 Task: Create a rule when all the custom fields are completed.
Action: Mouse pressed left at (694, 217)
Screenshot: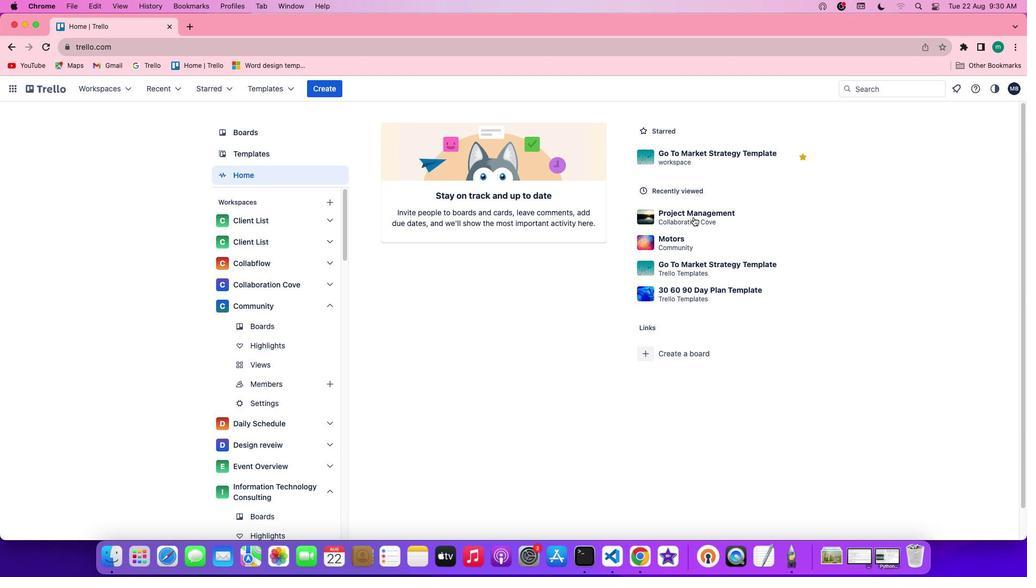 
Action: Mouse moved to (902, 283)
Screenshot: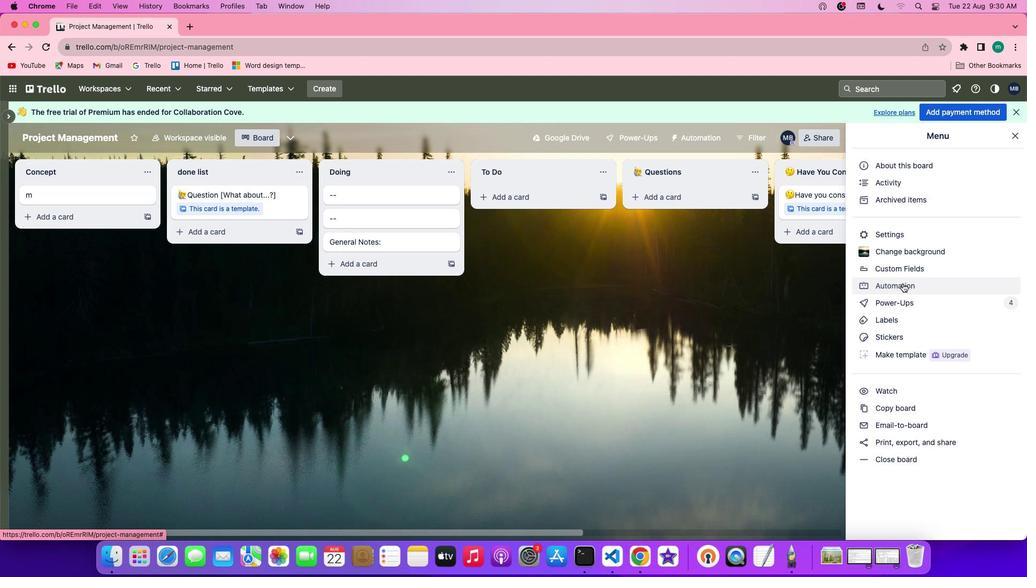 
Action: Mouse pressed left at (902, 283)
Screenshot: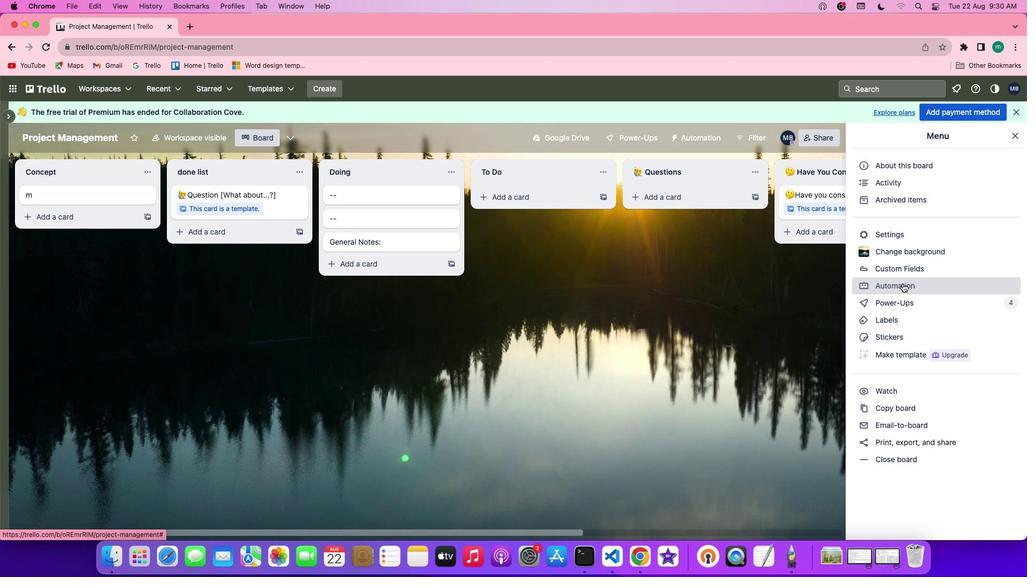 
Action: Mouse moved to (72, 232)
Screenshot: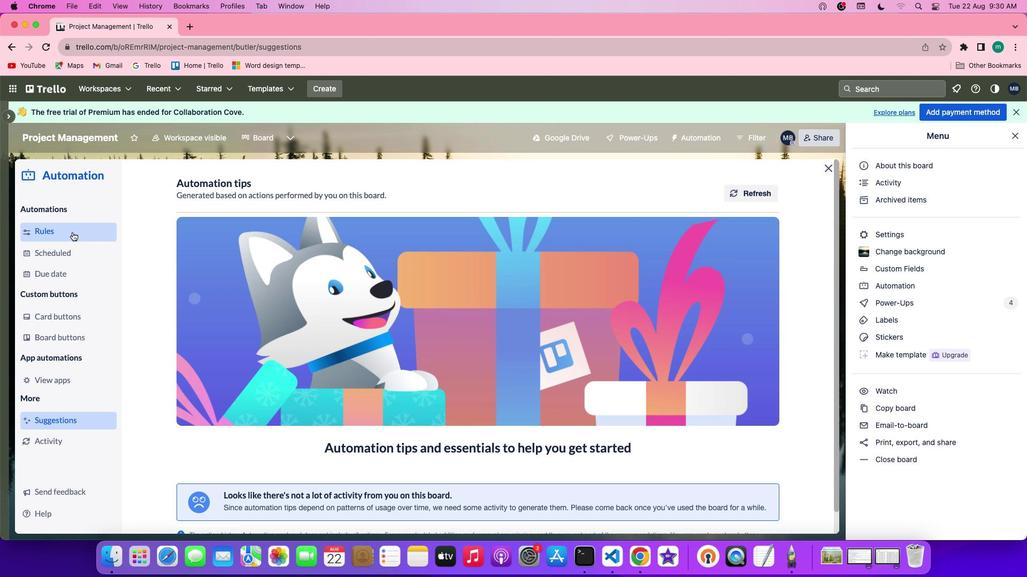
Action: Mouse pressed left at (72, 232)
Screenshot: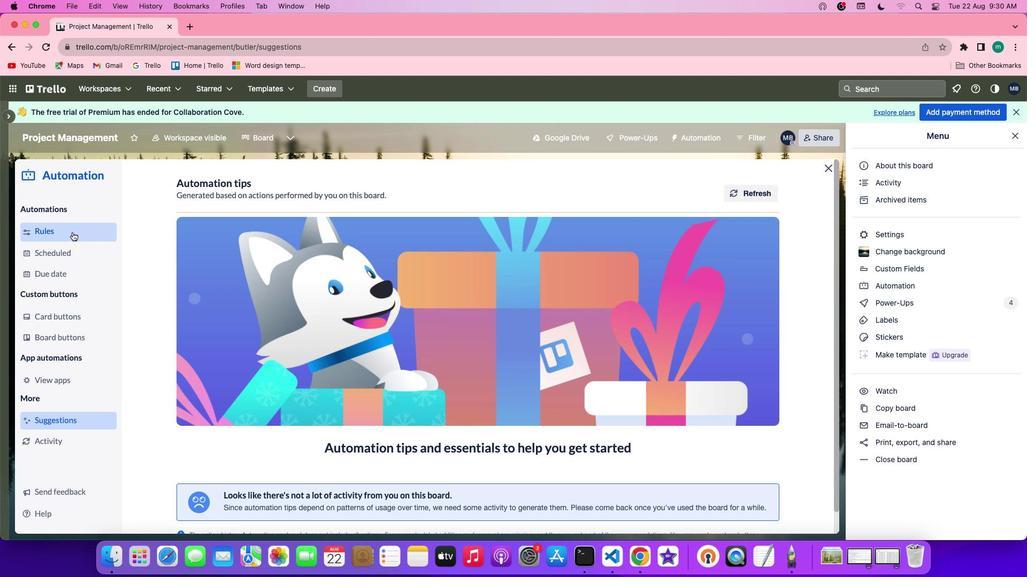 
Action: Mouse moved to (679, 189)
Screenshot: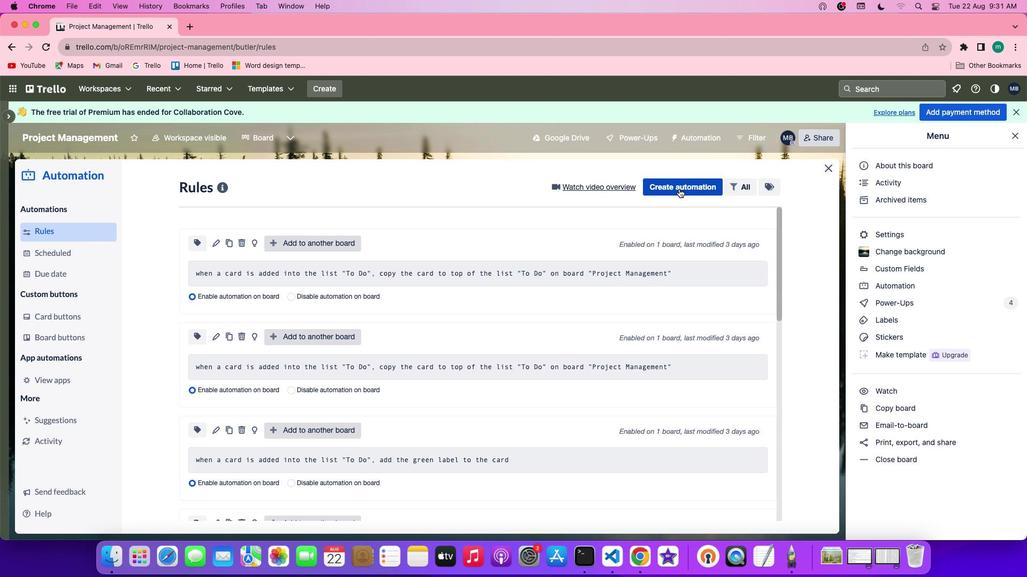 
Action: Mouse pressed left at (679, 189)
Screenshot: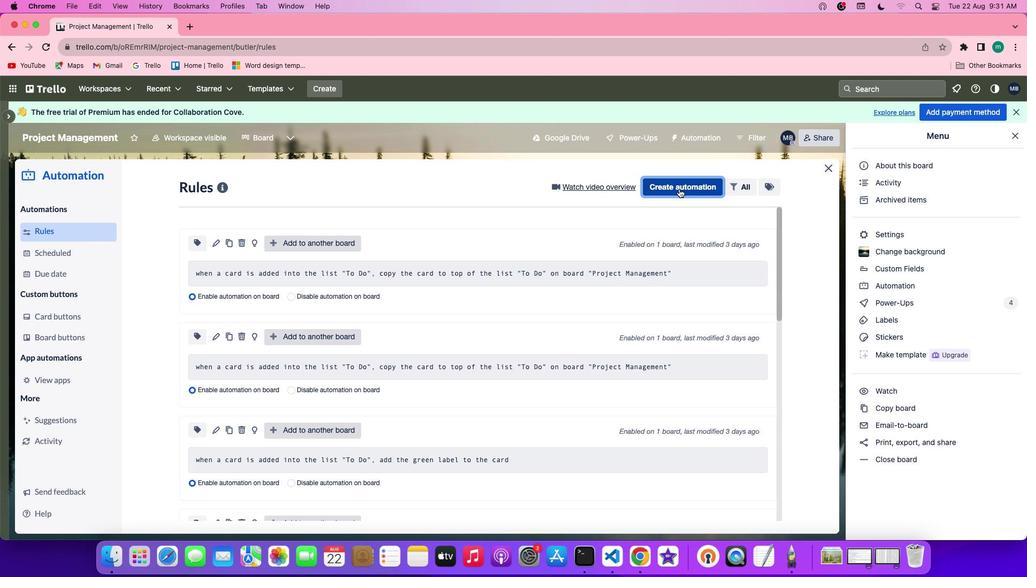 
Action: Mouse moved to (489, 318)
Screenshot: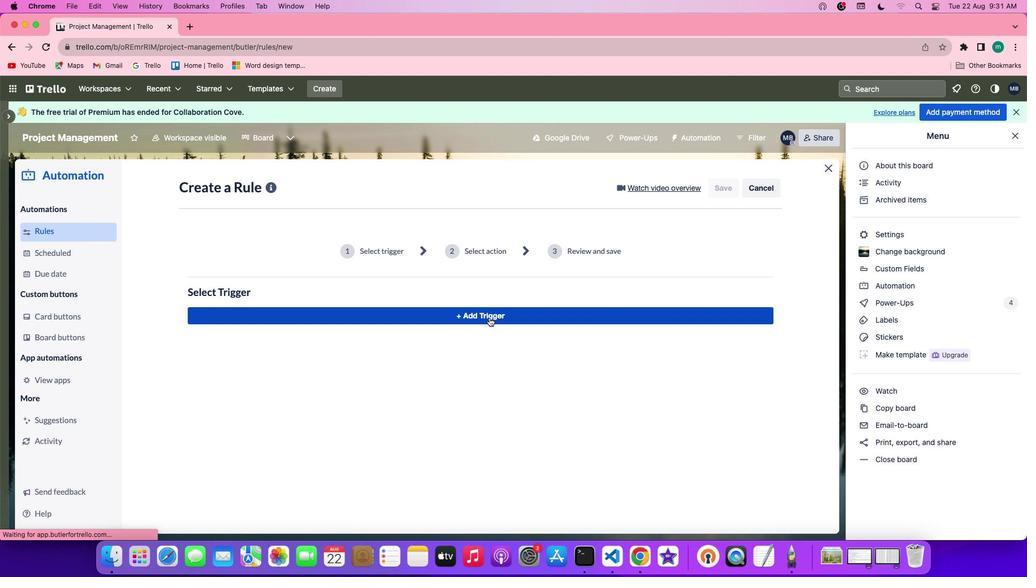 
Action: Mouse pressed left at (489, 318)
Screenshot: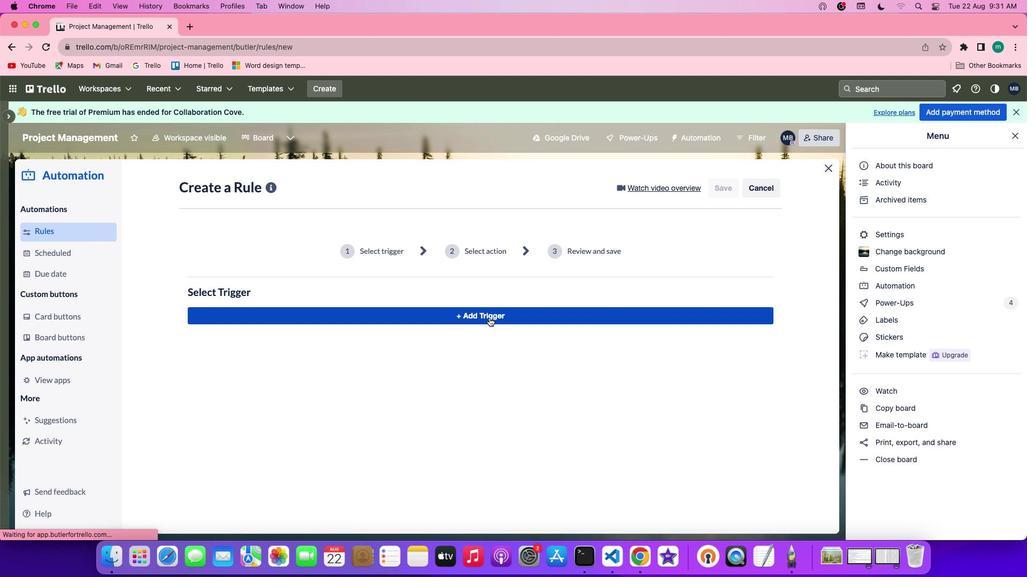 
Action: Mouse moved to (488, 318)
Screenshot: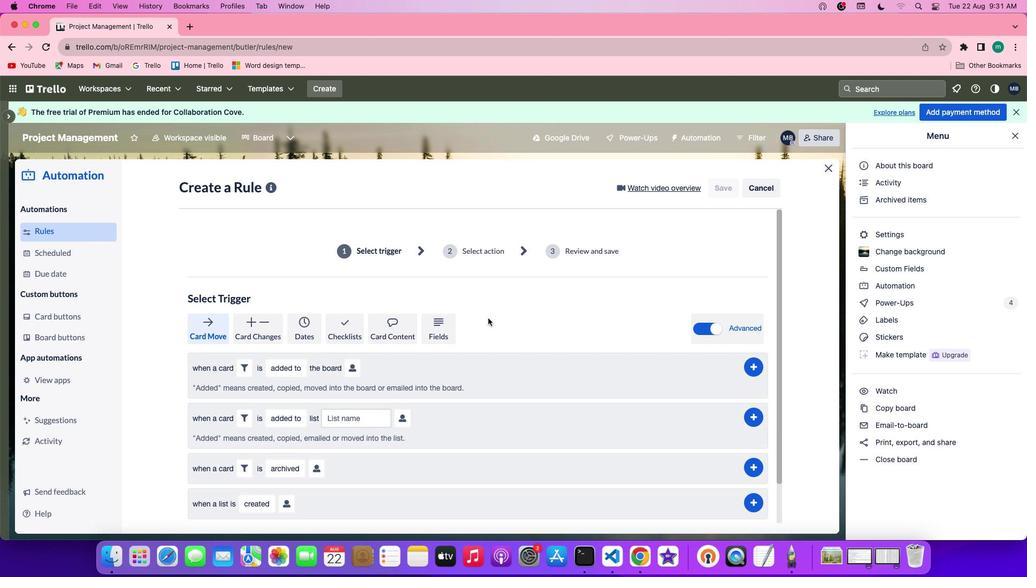 
Action: Mouse scrolled (488, 318) with delta (0, 0)
Screenshot: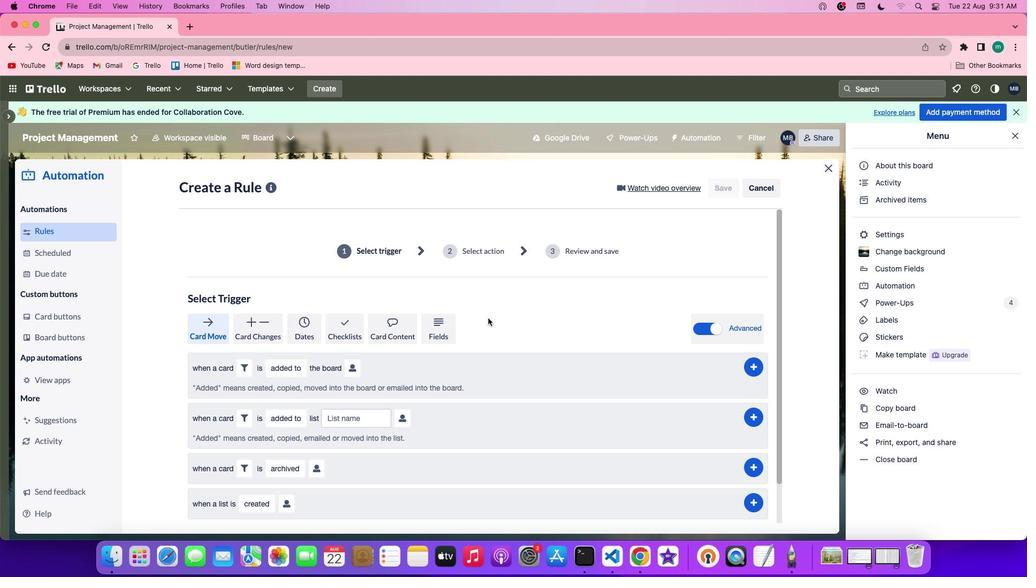 
Action: Mouse scrolled (488, 318) with delta (0, 0)
Screenshot: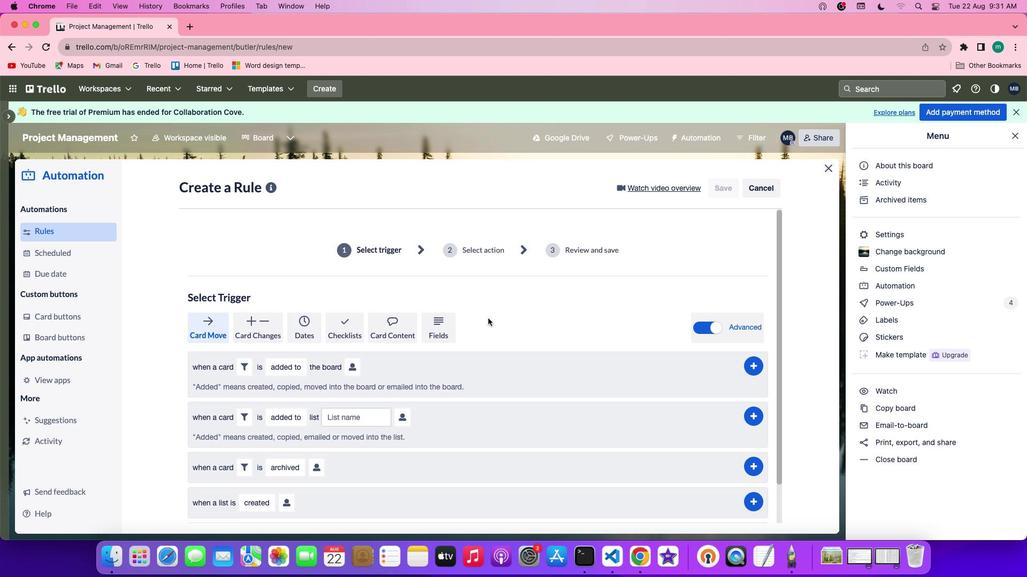 
Action: Mouse scrolled (488, 318) with delta (0, 0)
Screenshot: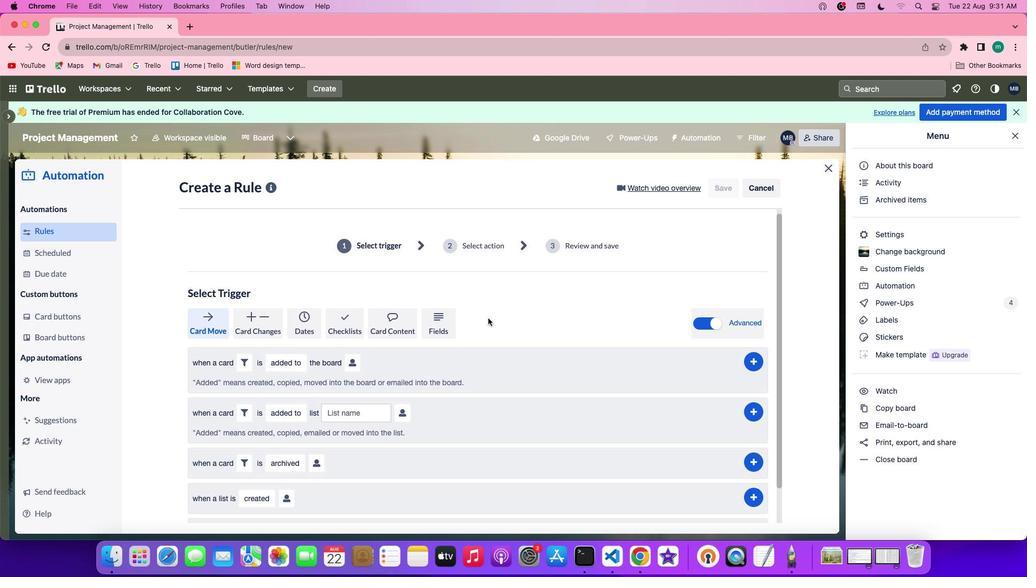 
Action: Mouse scrolled (488, 318) with delta (0, 0)
Screenshot: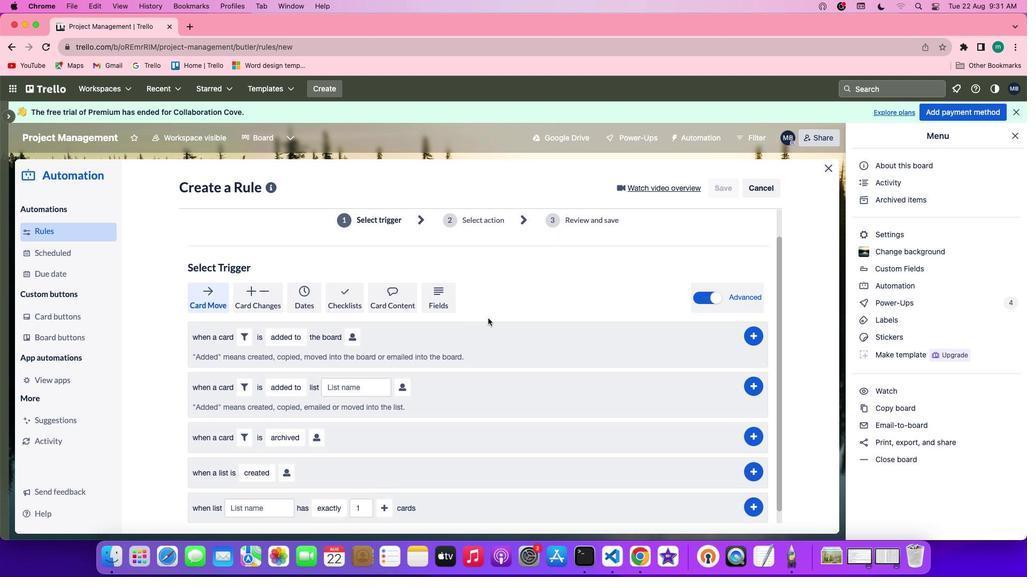 
Action: Mouse moved to (446, 289)
Screenshot: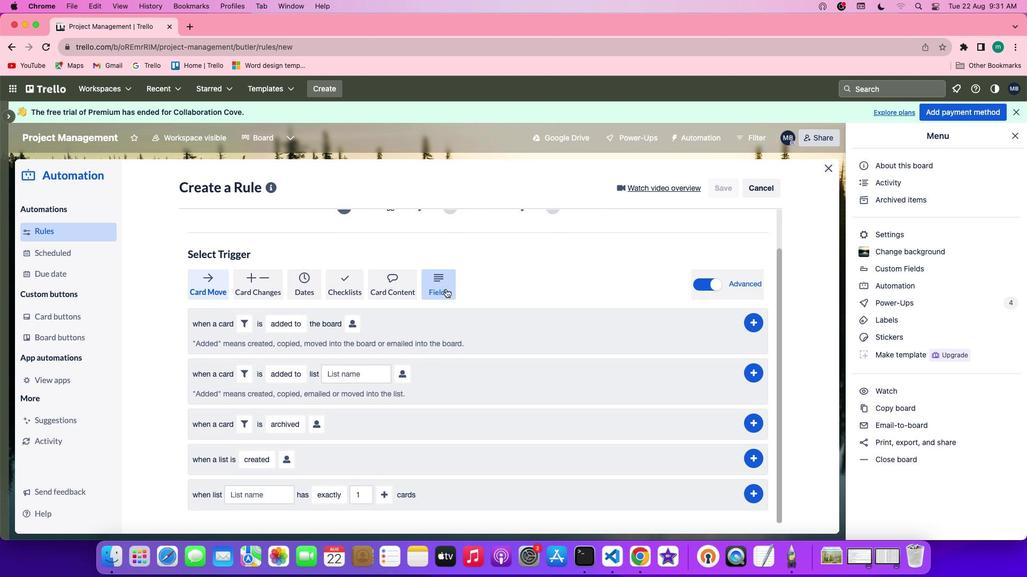 
Action: Mouse pressed left at (446, 289)
Screenshot: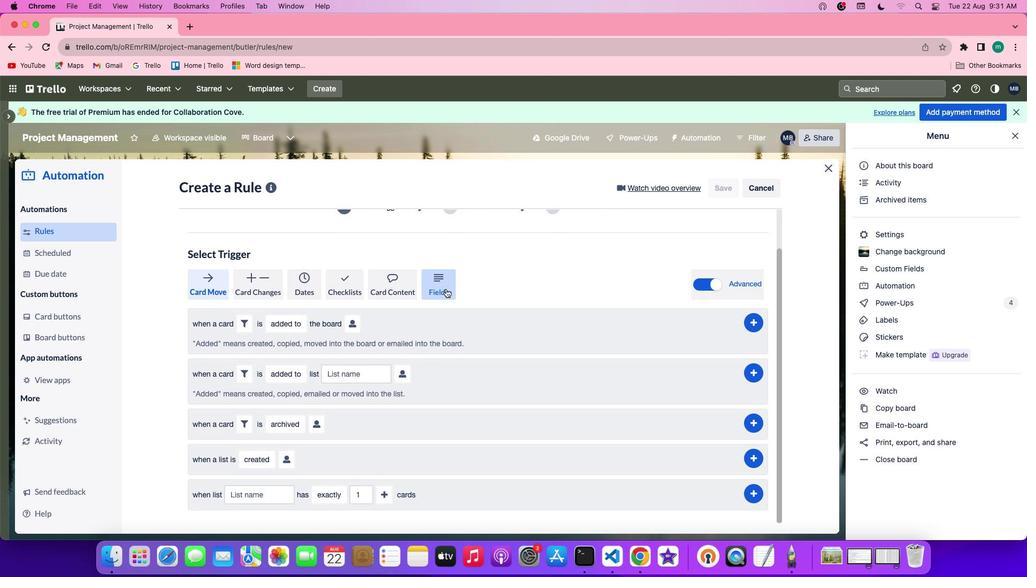 
Action: Mouse moved to (430, 319)
Screenshot: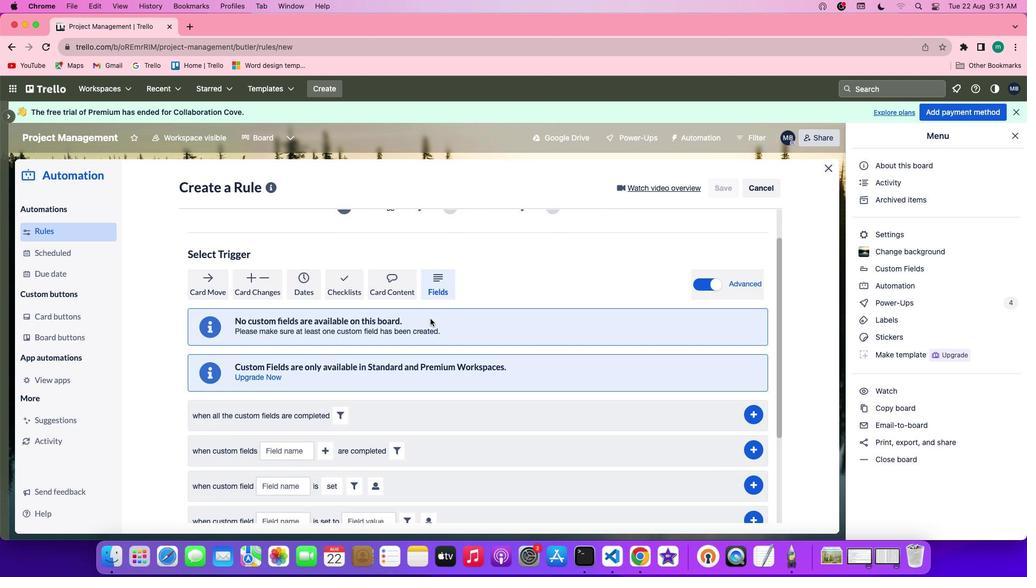 
Action: Mouse scrolled (430, 319) with delta (0, 0)
Screenshot: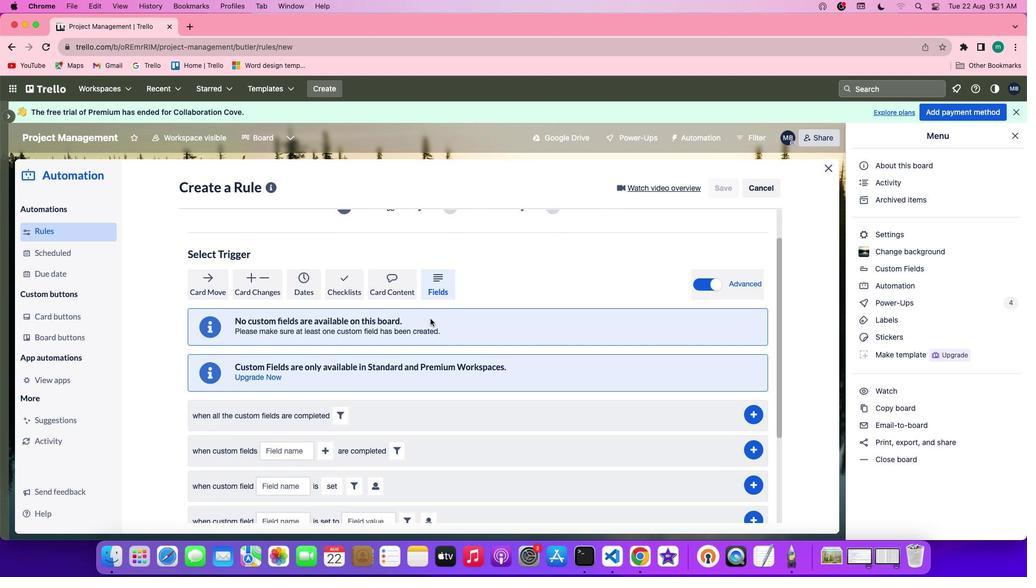 
Action: Mouse scrolled (430, 319) with delta (0, 0)
Screenshot: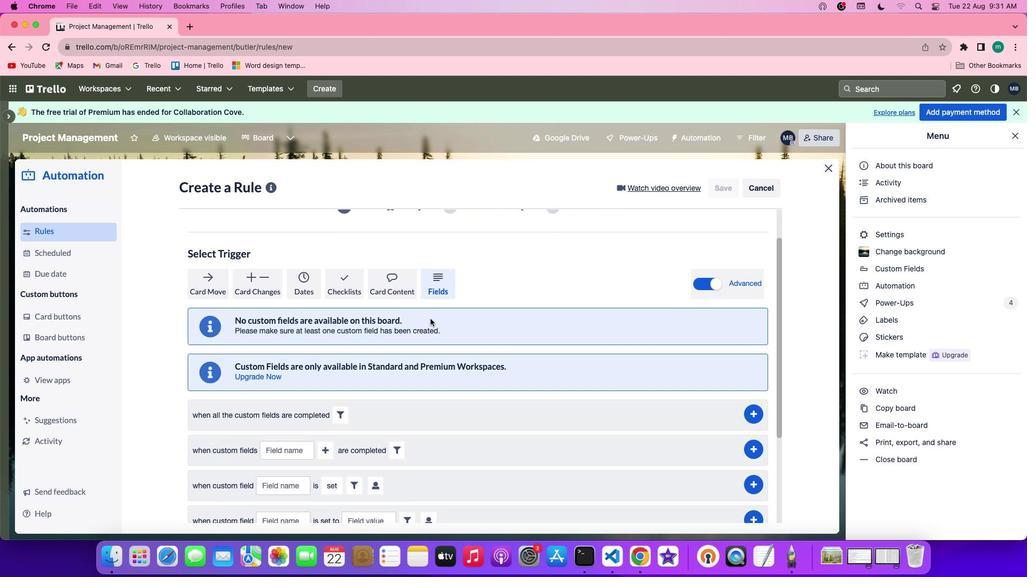 
Action: Mouse scrolled (430, 319) with delta (0, -1)
Screenshot: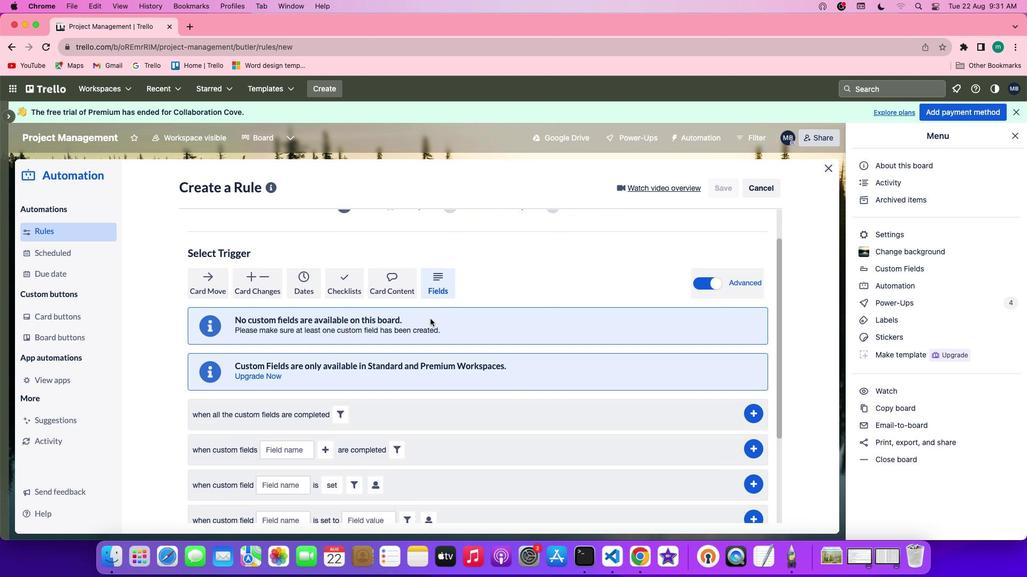 
Action: Mouse scrolled (430, 319) with delta (0, -1)
Screenshot: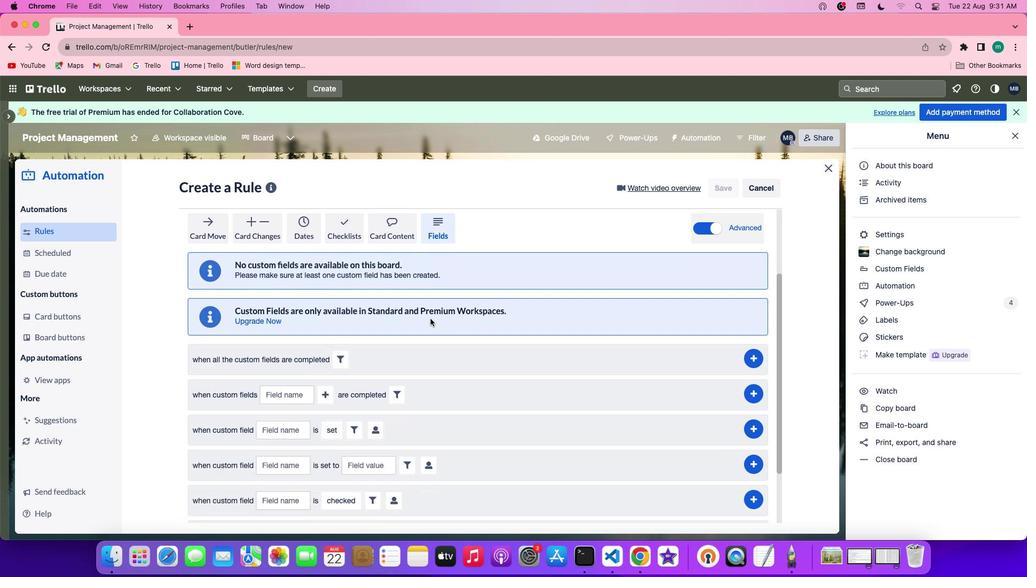 
Action: Mouse scrolled (430, 319) with delta (0, 0)
Screenshot: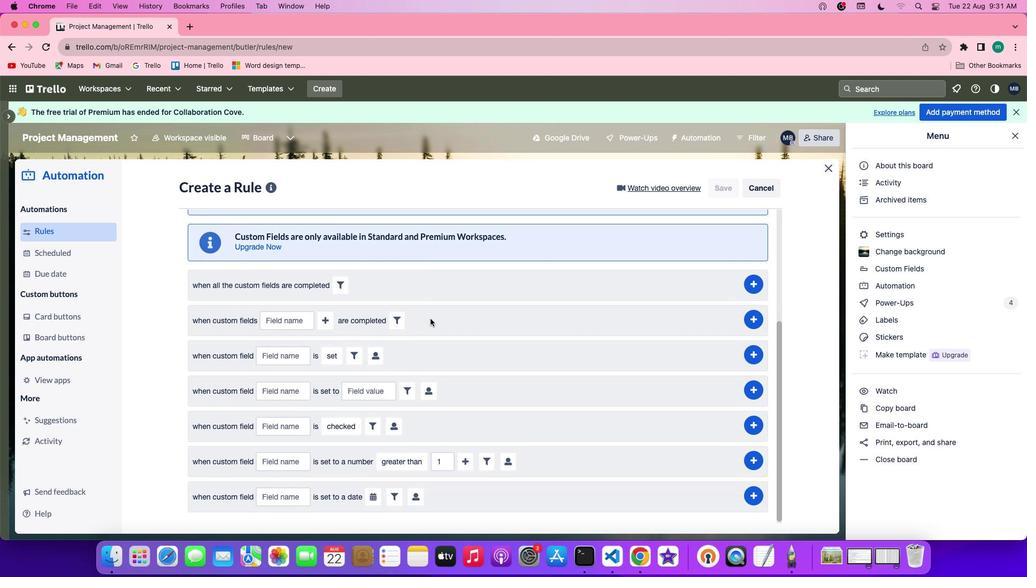 
Action: Mouse scrolled (430, 319) with delta (0, 0)
Screenshot: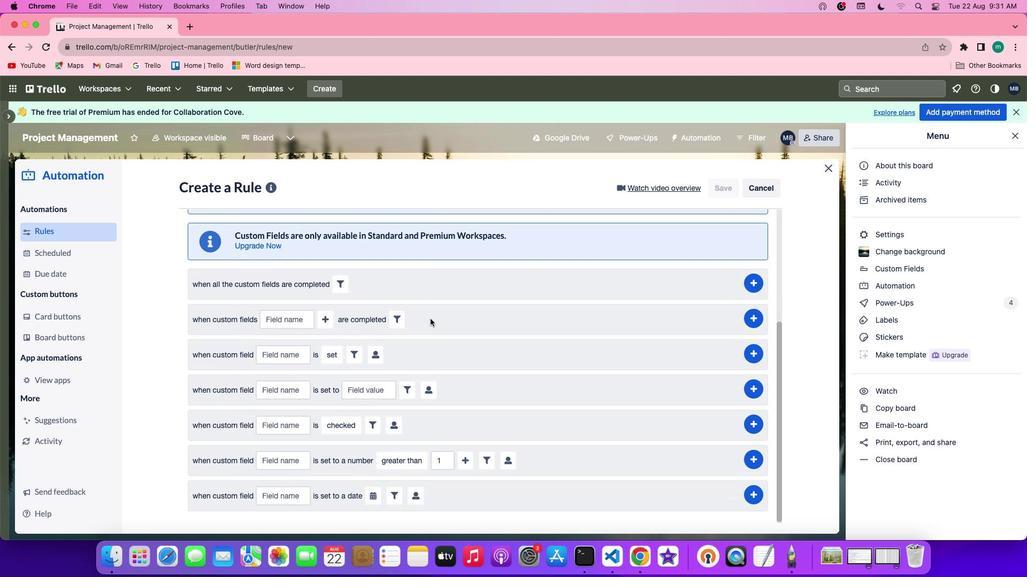 
Action: Mouse scrolled (430, 319) with delta (0, 0)
Screenshot: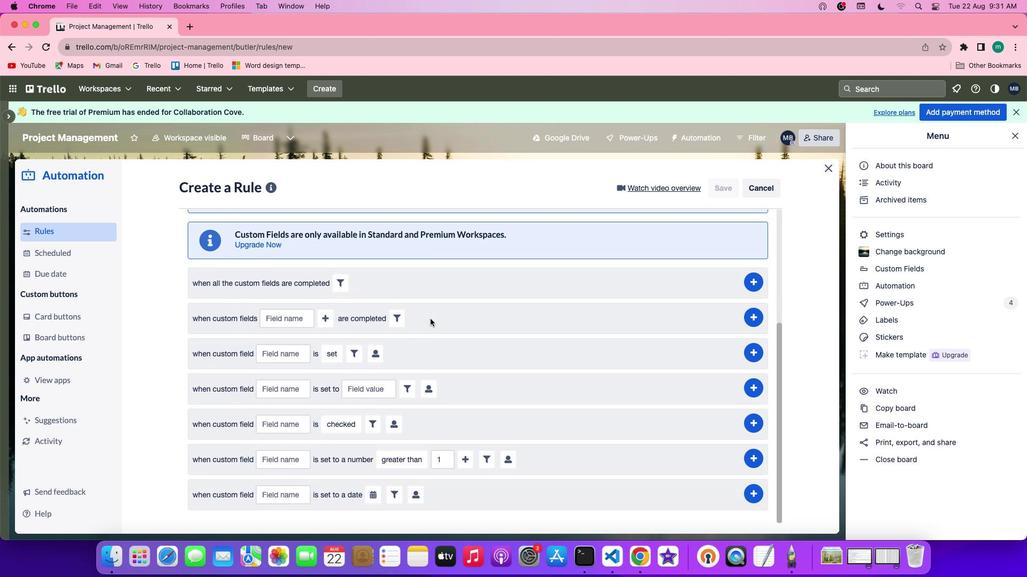
Action: Mouse moved to (345, 288)
Screenshot: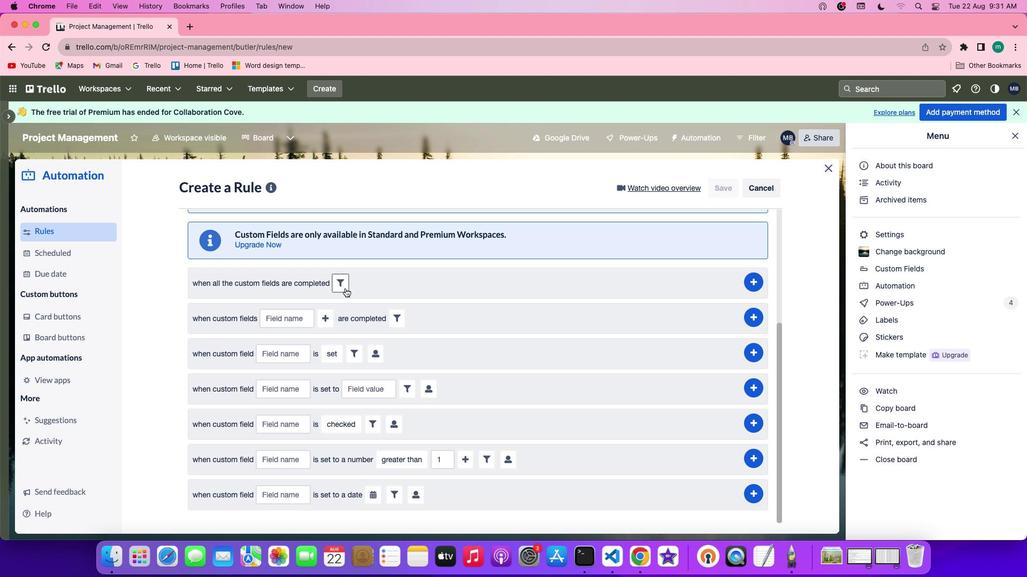 
Action: Mouse pressed left at (345, 288)
Screenshot: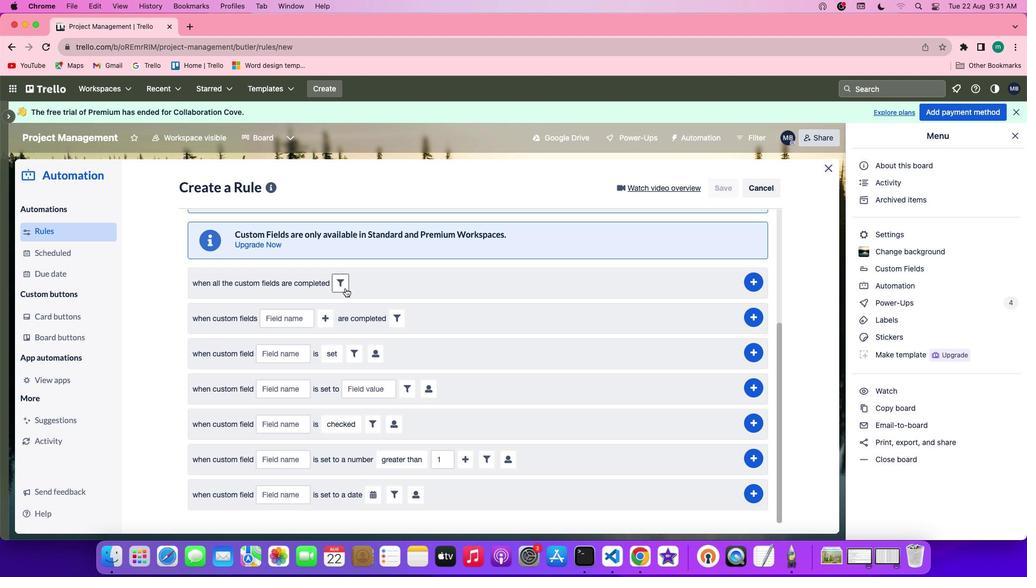
Action: Mouse moved to (429, 286)
Screenshot: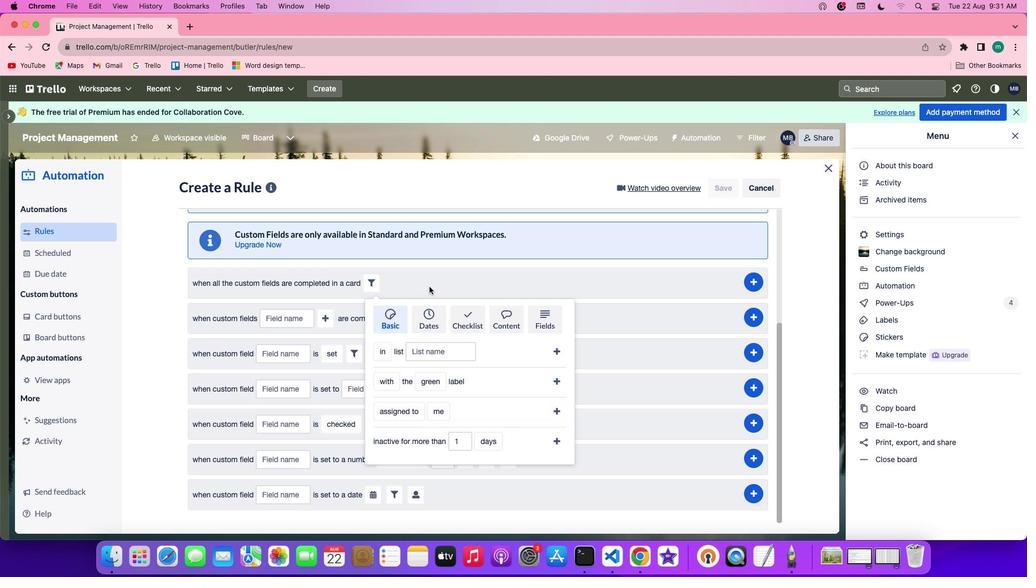 
Action: Mouse pressed left at (429, 286)
Screenshot: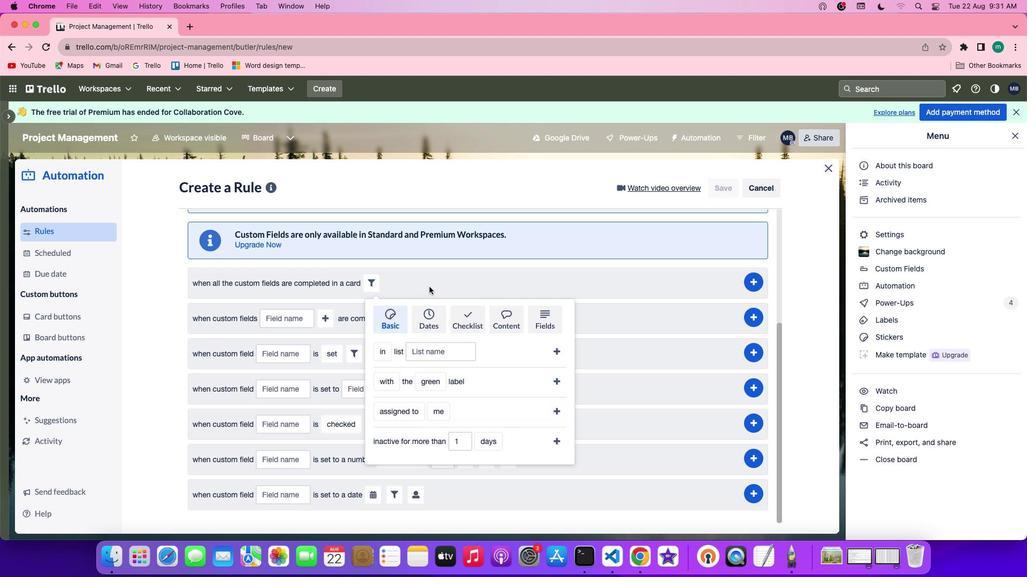 
Action: Mouse moved to (758, 285)
Screenshot: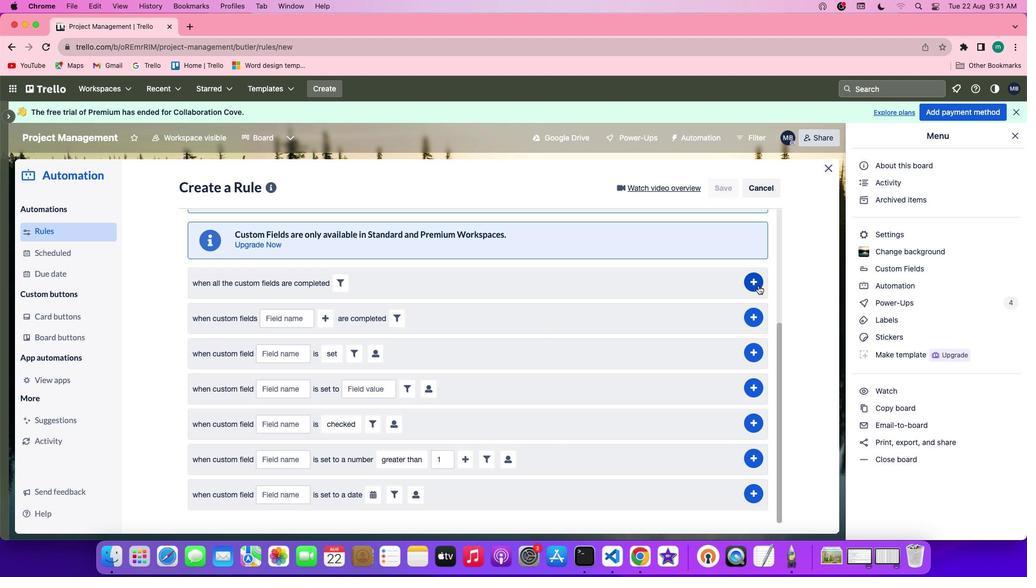 
Action: Mouse pressed left at (758, 285)
Screenshot: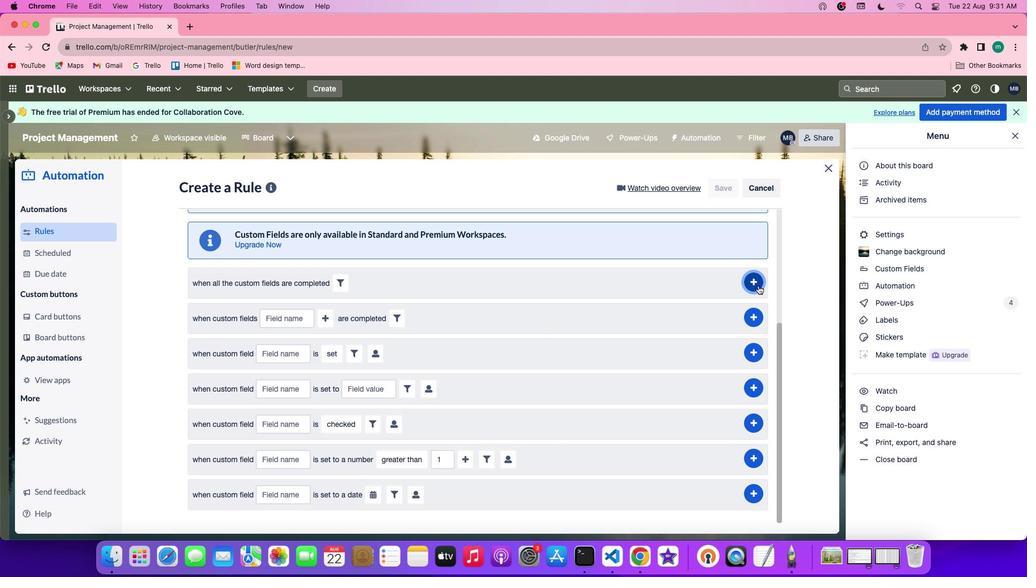 
